 Task: Add Everyone Citrus + Mint Nourishing Lotion to the cart.
Action: Mouse moved to (761, 275)
Screenshot: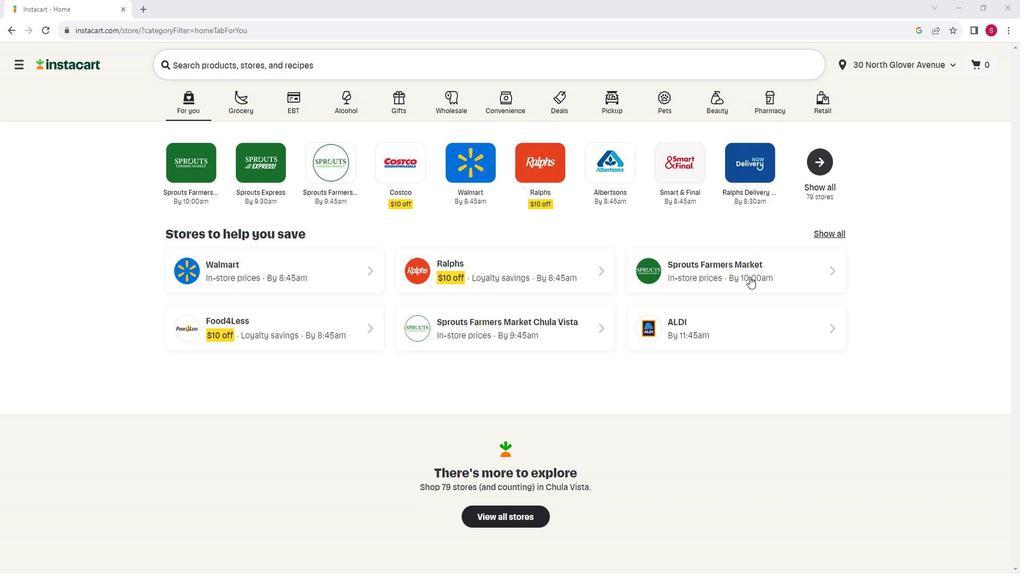 
Action: Mouse pressed left at (761, 275)
Screenshot: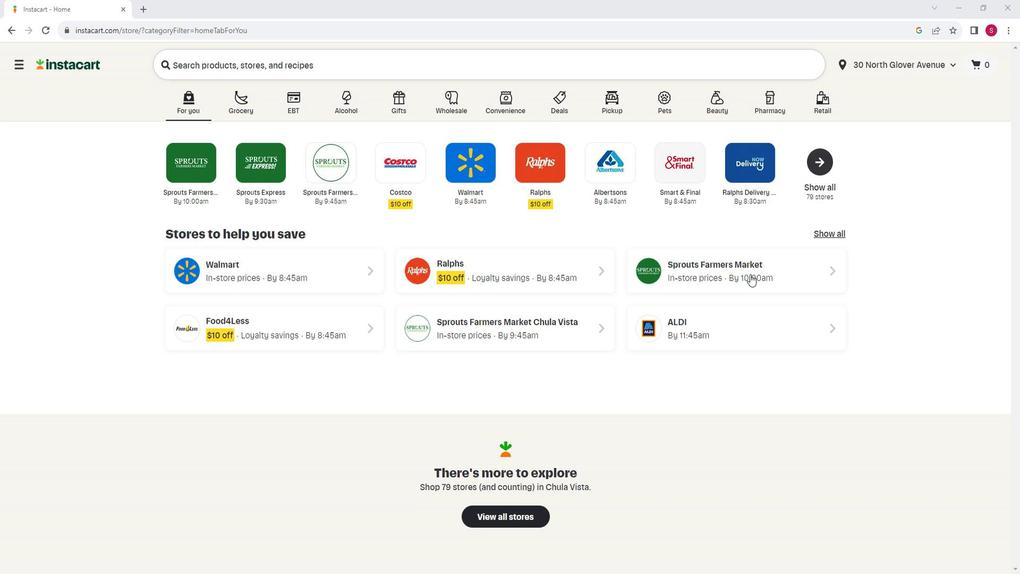 
Action: Mouse moved to (63, 391)
Screenshot: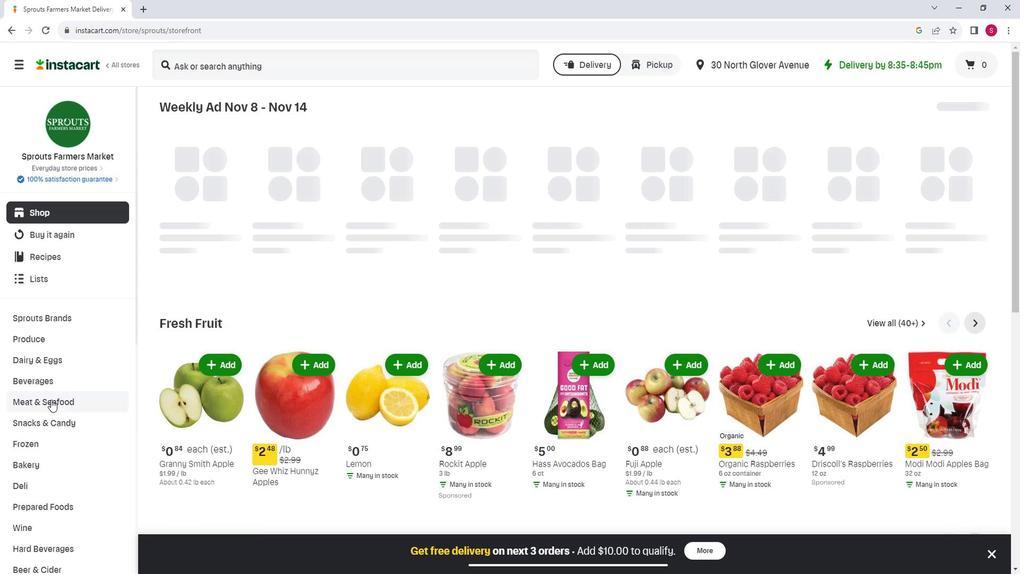 
Action: Mouse scrolled (63, 391) with delta (0, 0)
Screenshot: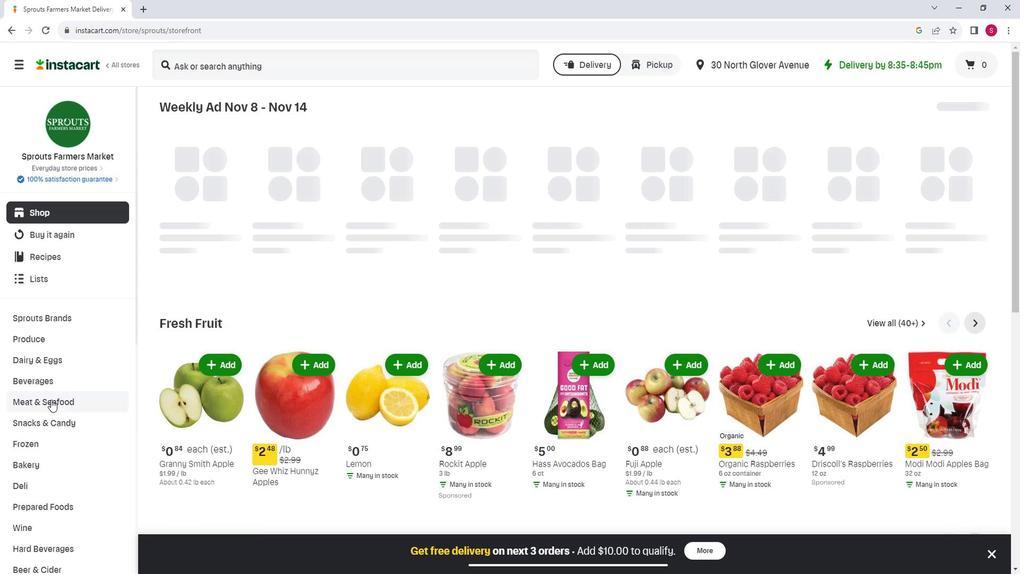 
Action: Mouse moved to (61, 398)
Screenshot: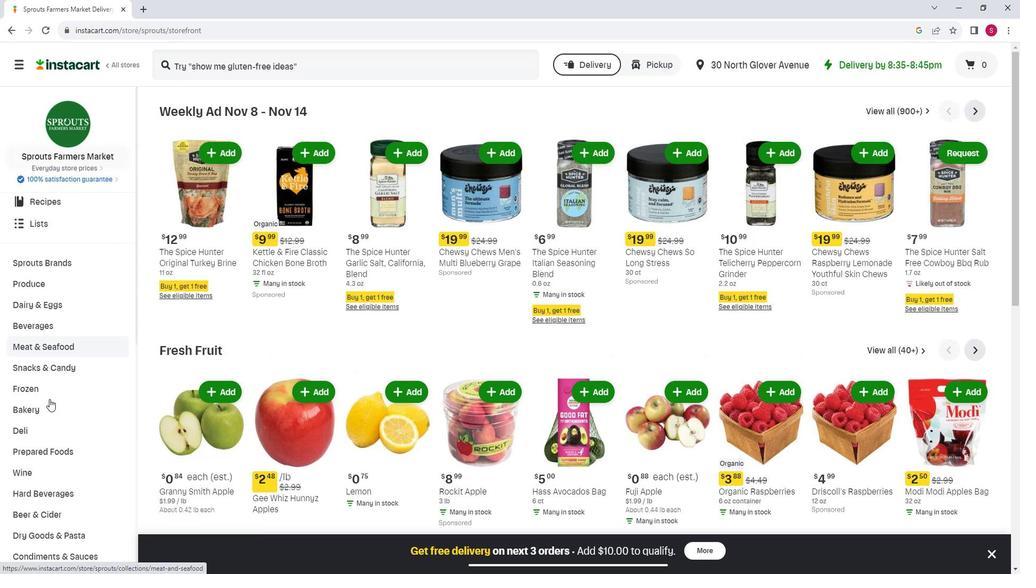 
Action: Mouse scrolled (61, 397) with delta (0, 0)
Screenshot: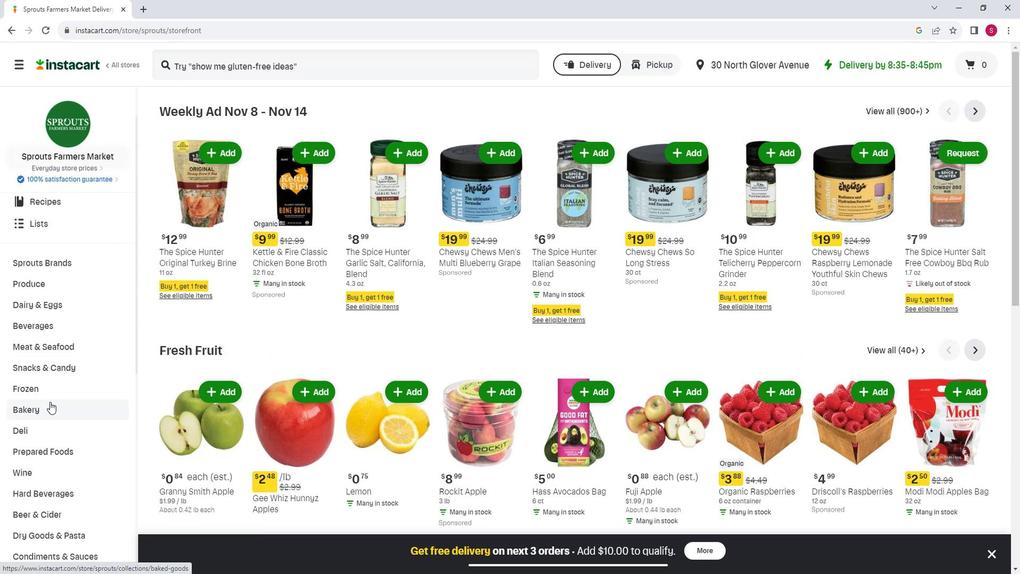
Action: Mouse moved to (61, 399)
Screenshot: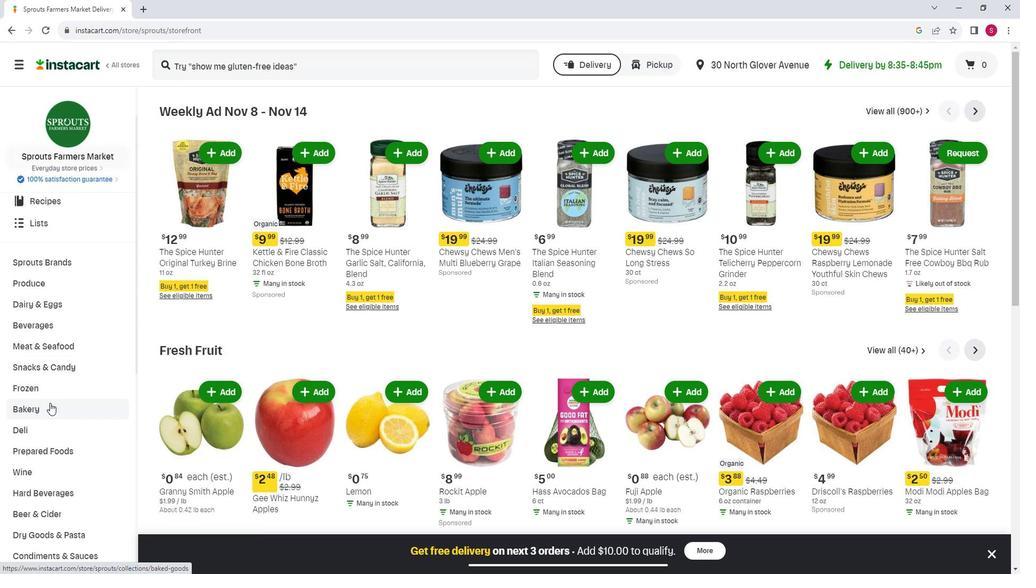 
Action: Mouse scrolled (61, 398) with delta (0, 0)
Screenshot: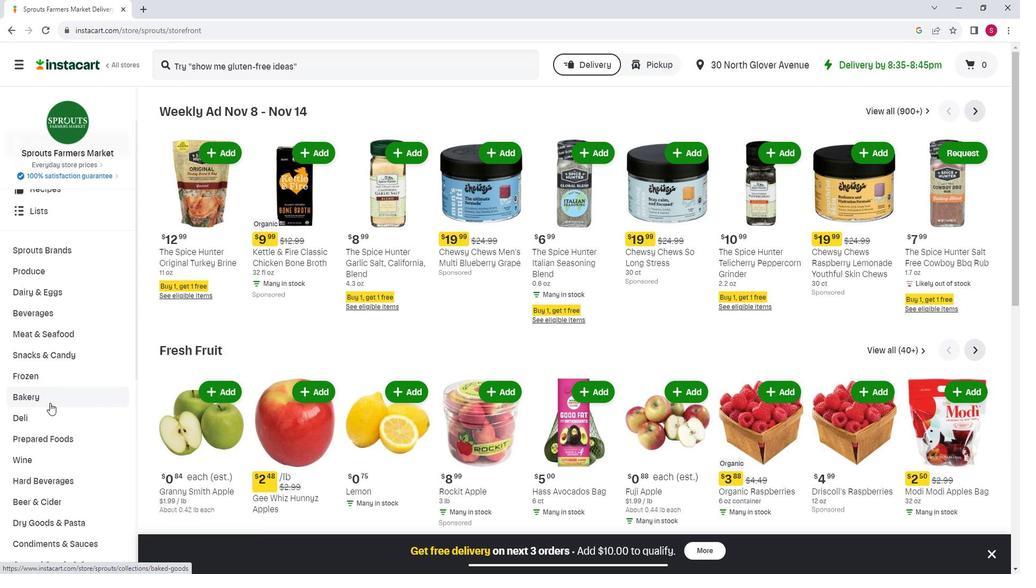 
Action: Mouse moved to (61, 401)
Screenshot: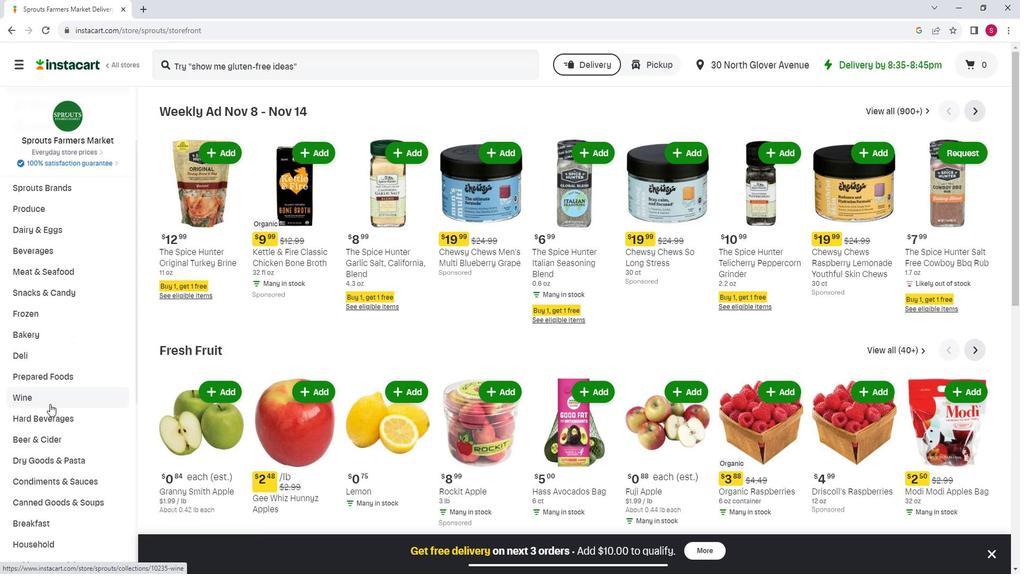 
Action: Mouse scrolled (61, 400) with delta (0, 0)
Screenshot: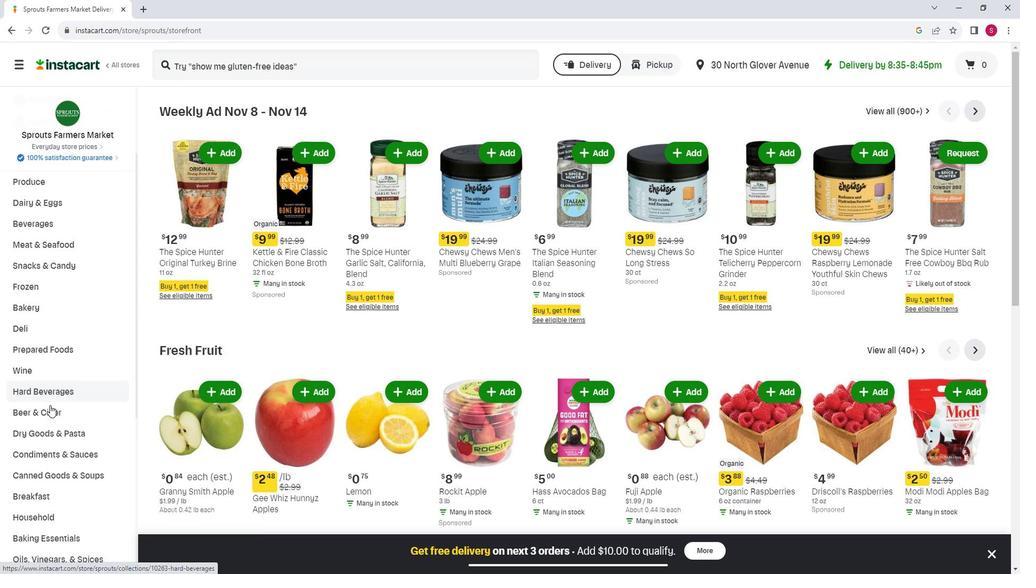 
Action: Mouse moved to (61, 402)
Screenshot: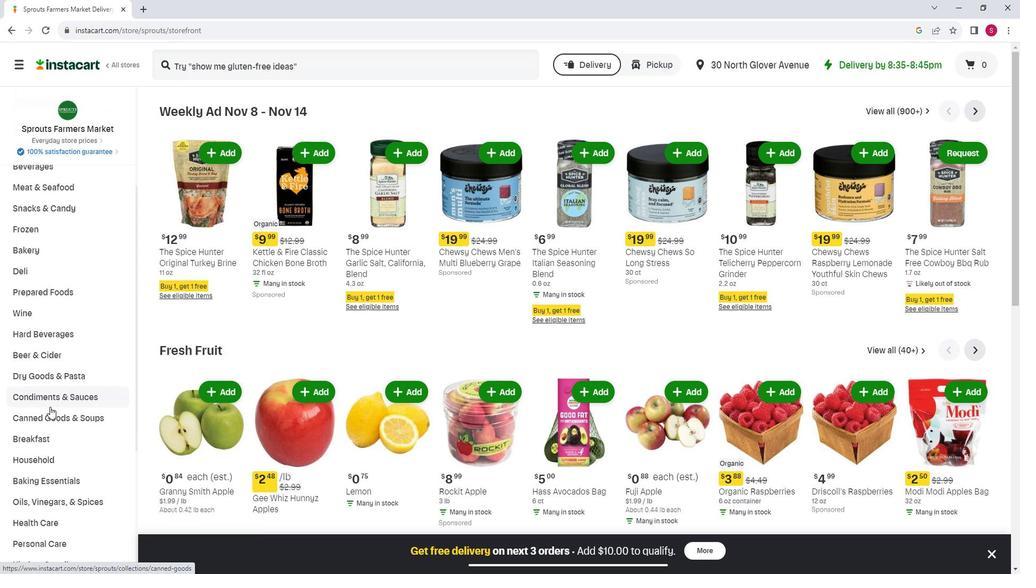 
Action: Mouse scrolled (61, 402) with delta (0, 0)
Screenshot: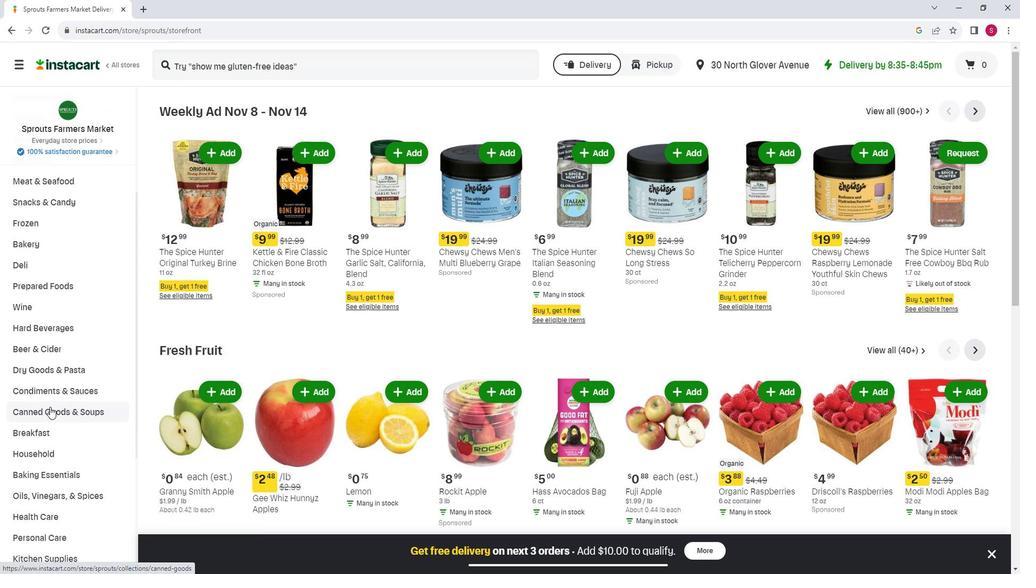 
Action: Mouse moved to (63, 400)
Screenshot: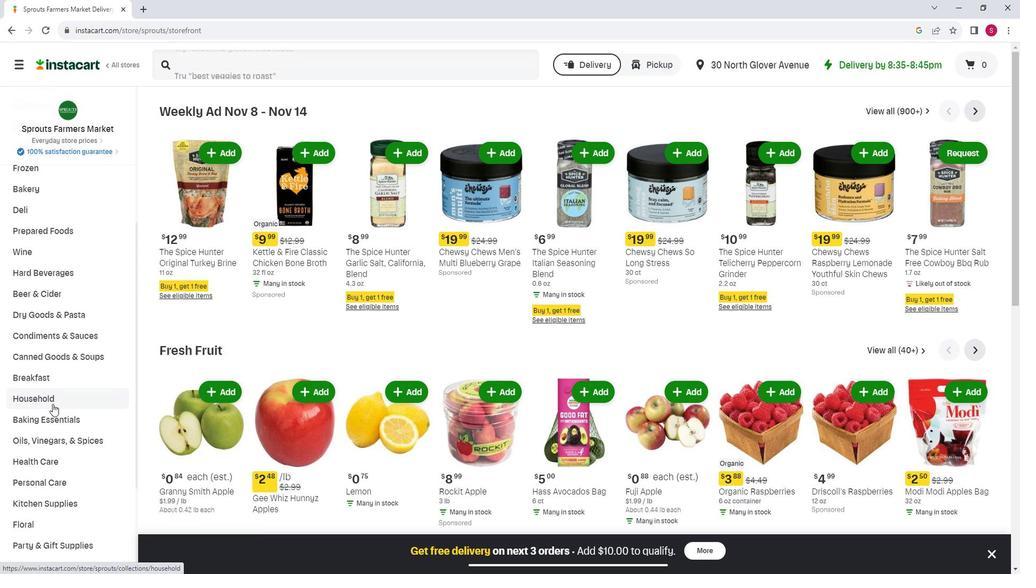 
Action: Mouse scrolled (63, 399) with delta (0, 0)
Screenshot: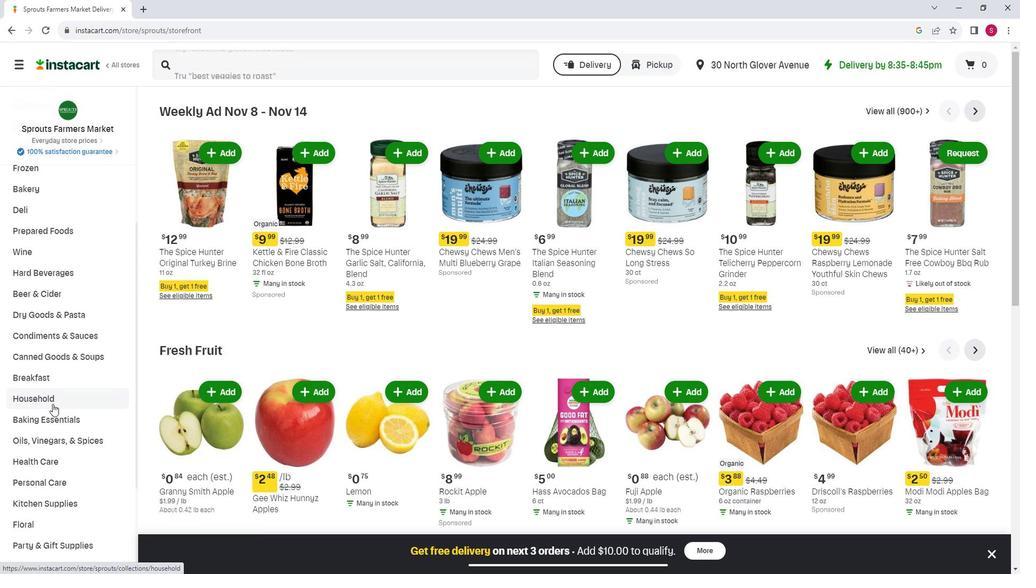 
Action: Mouse moved to (62, 400)
Screenshot: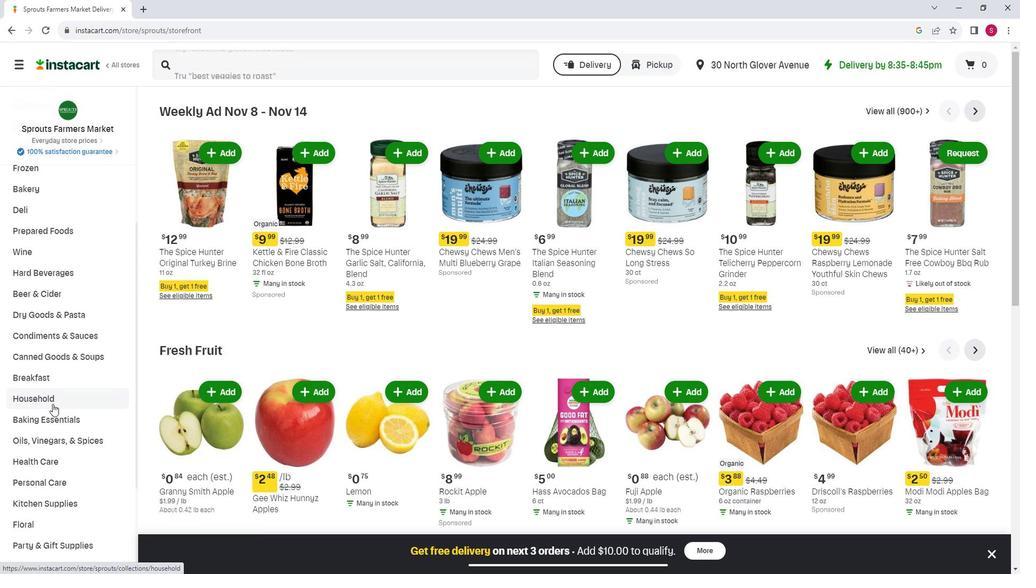 
Action: Mouse scrolled (62, 400) with delta (0, 0)
Screenshot: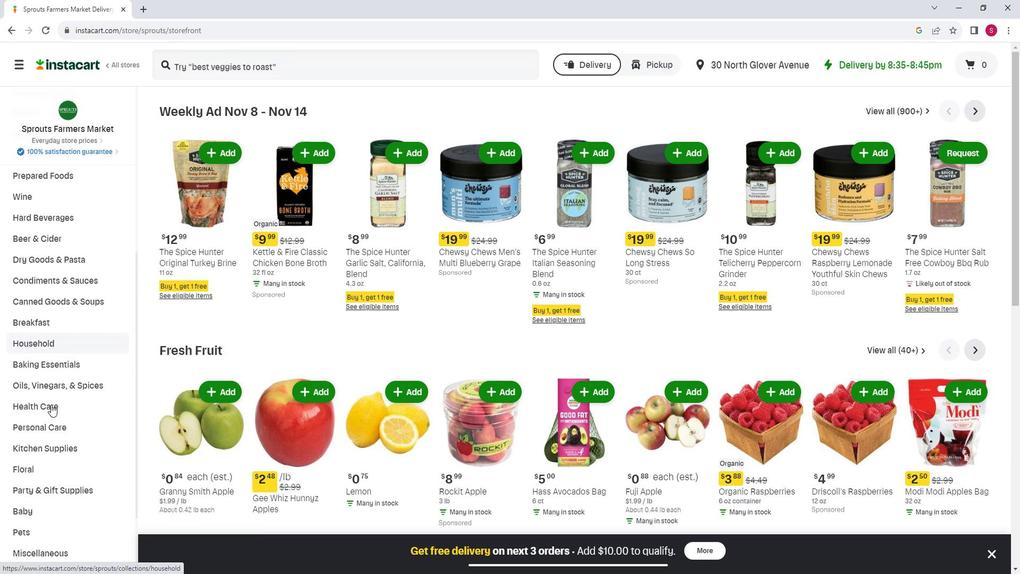 
Action: Mouse moved to (62, 366)
Screenshot: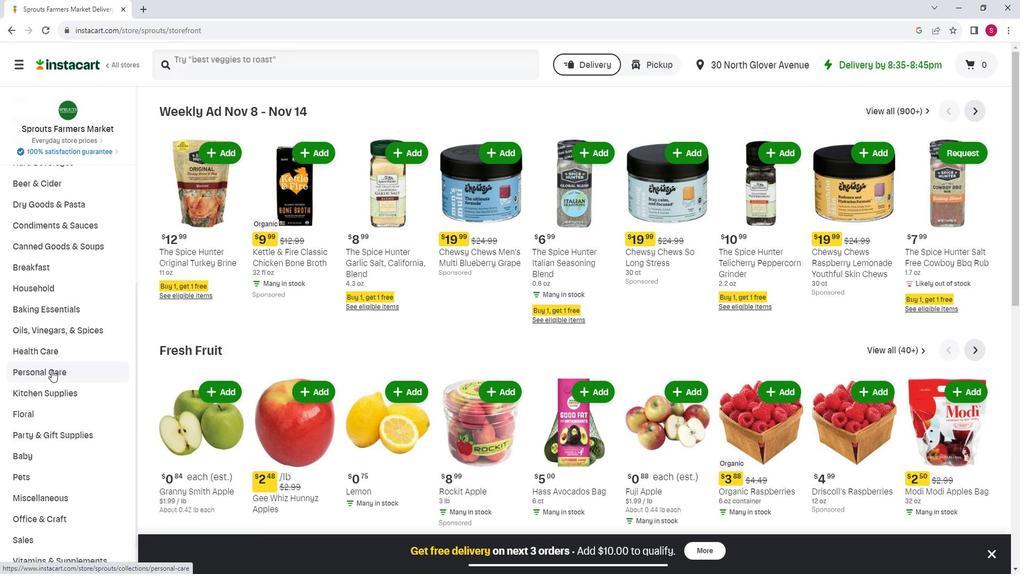 
Action: Mouse pressed left at (62, 366)
Screenshot: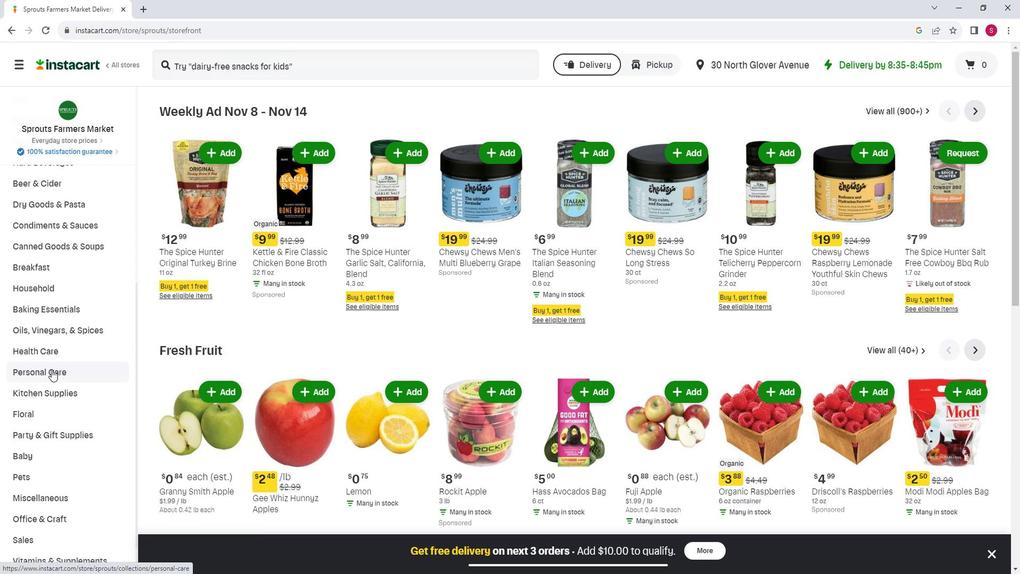 
Action: Mouse moved to (275, 138)
Screenshot: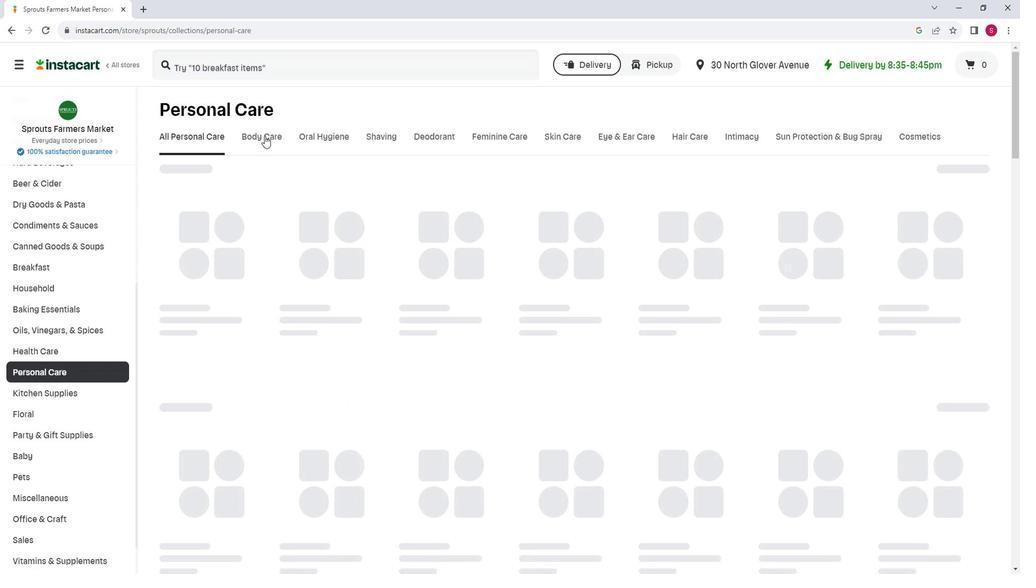 
Action: Mouse pressed left at (275, 138)
Screenshot: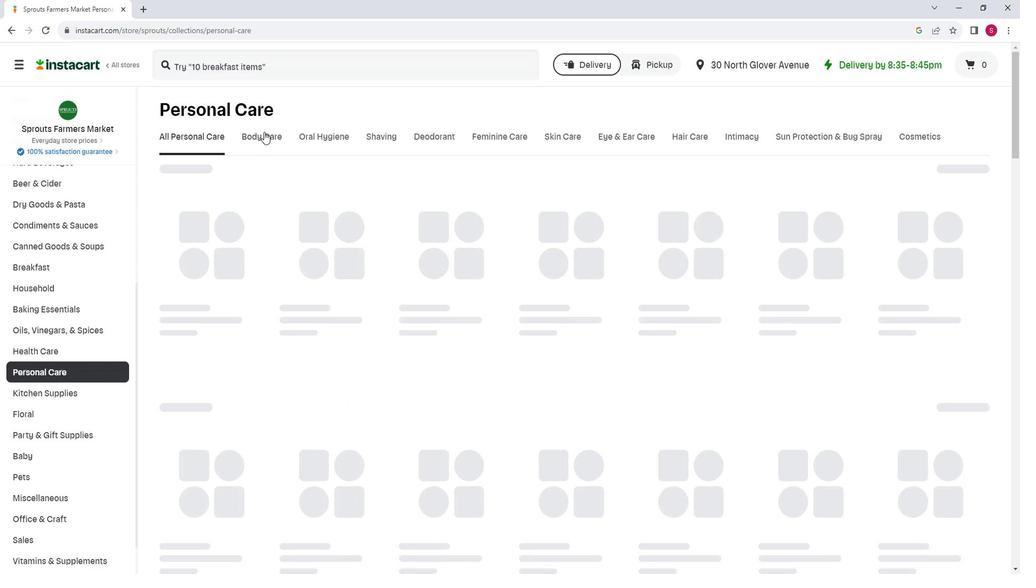 
Action: Mouse moved to (444, 190)
Screenshot: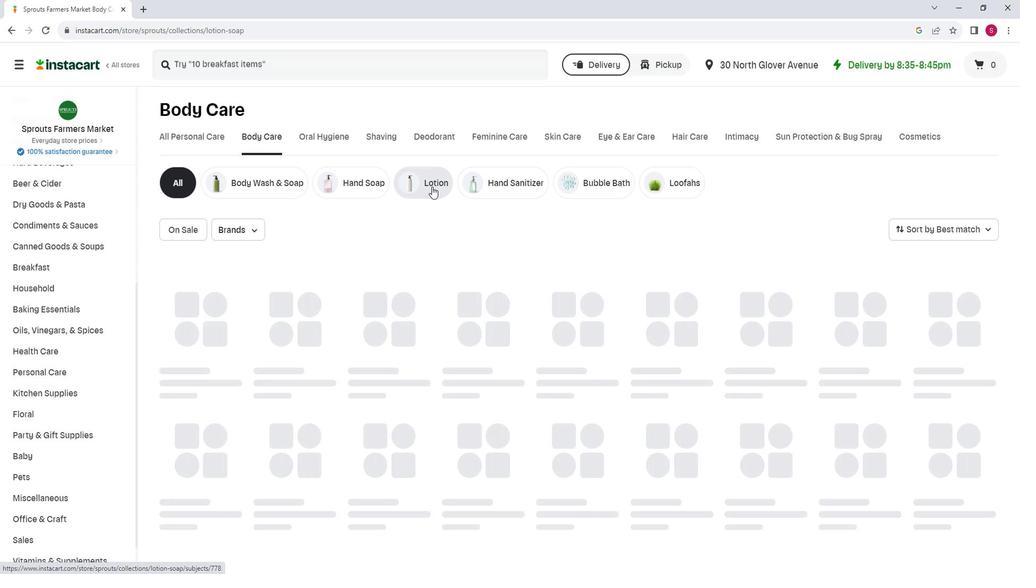
Action: Mouse pressed left at (444, 190)
Screenshot: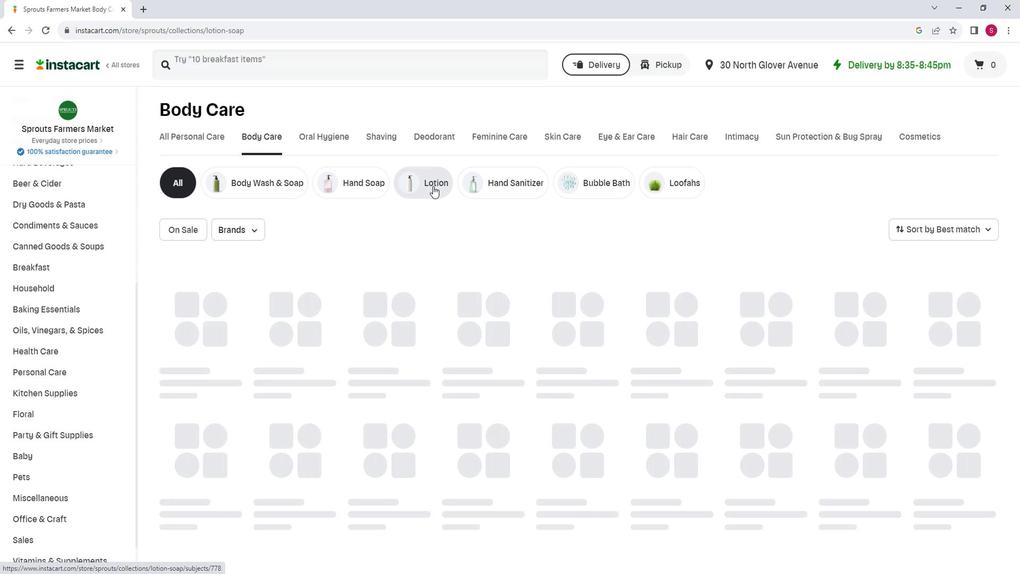
Action: Mouse moved to (291, 76)
Screenshot: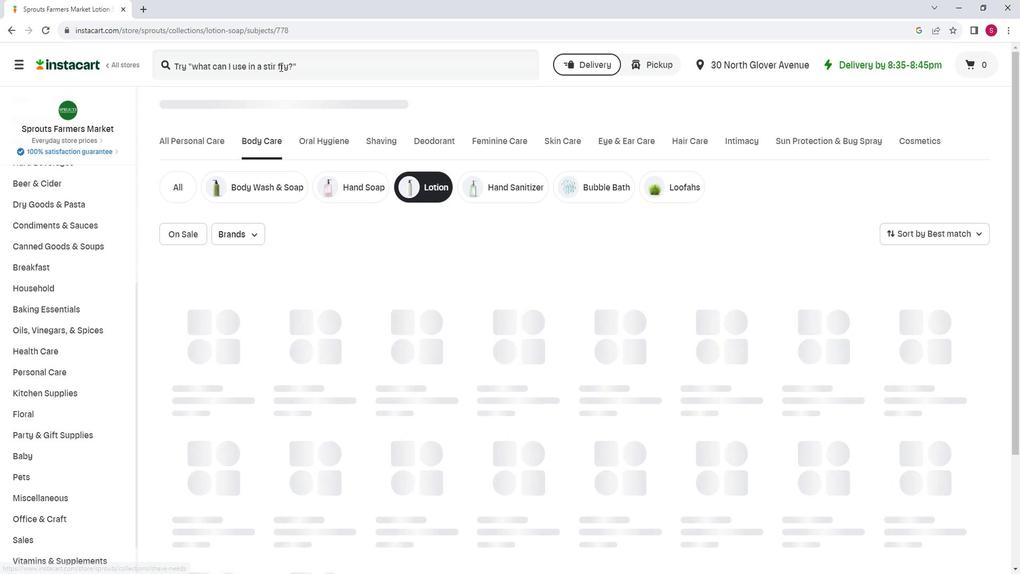 
Action: Mouse pressed left at (291, 76)
Screenshot: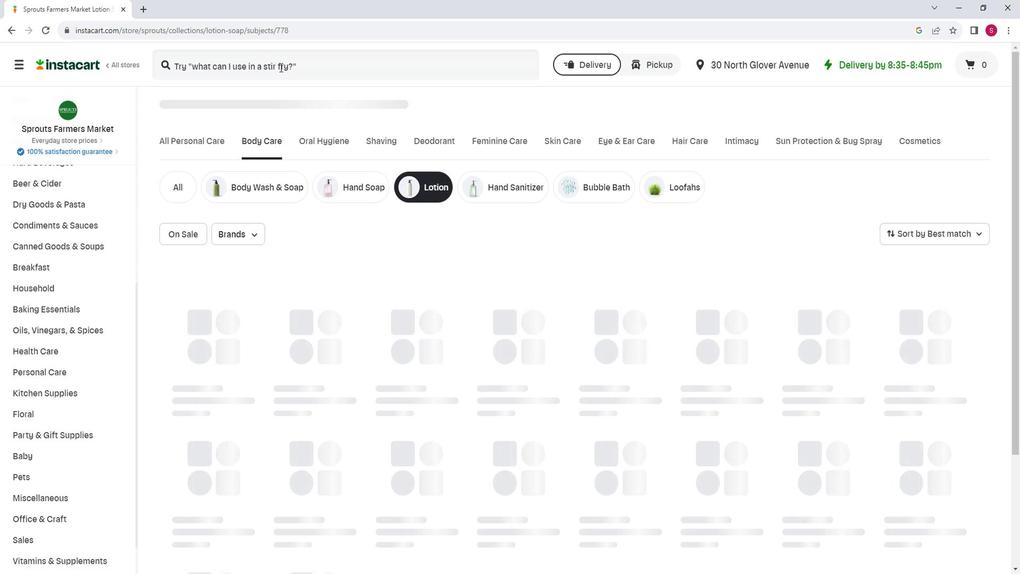 
Action: Mouse moved to (291, 76)
Screenshot: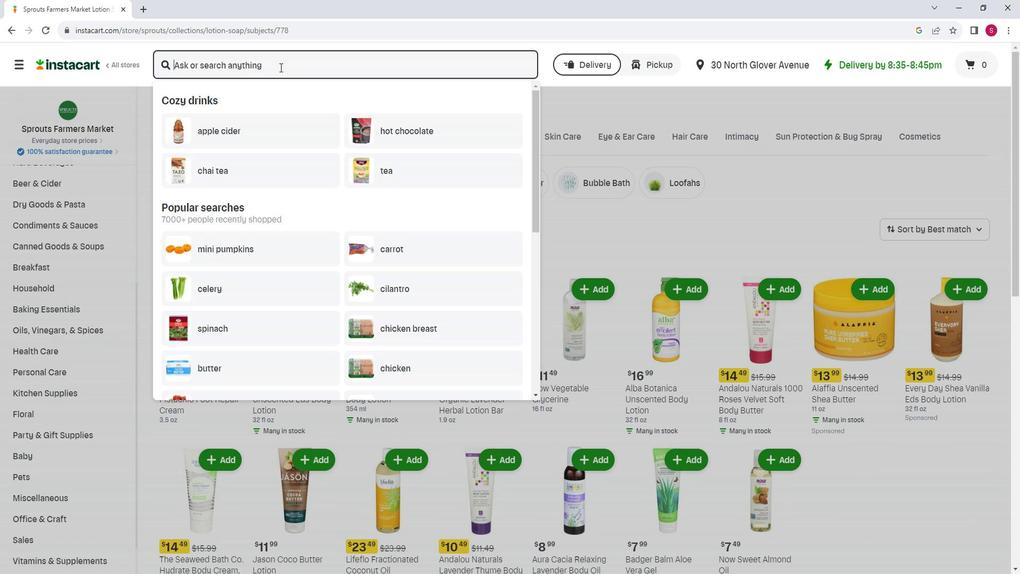 
Action: Key pressed <Key.shift>Everyone<Key.space><Key.shift>Citrus<Key.space>+<Key.space><Key.shift>Mint<Key.space><Key.shift>Nous<Key.backspace>rishing<Key.space><Key.shift>Lotion<Key.enter>
Screenshot: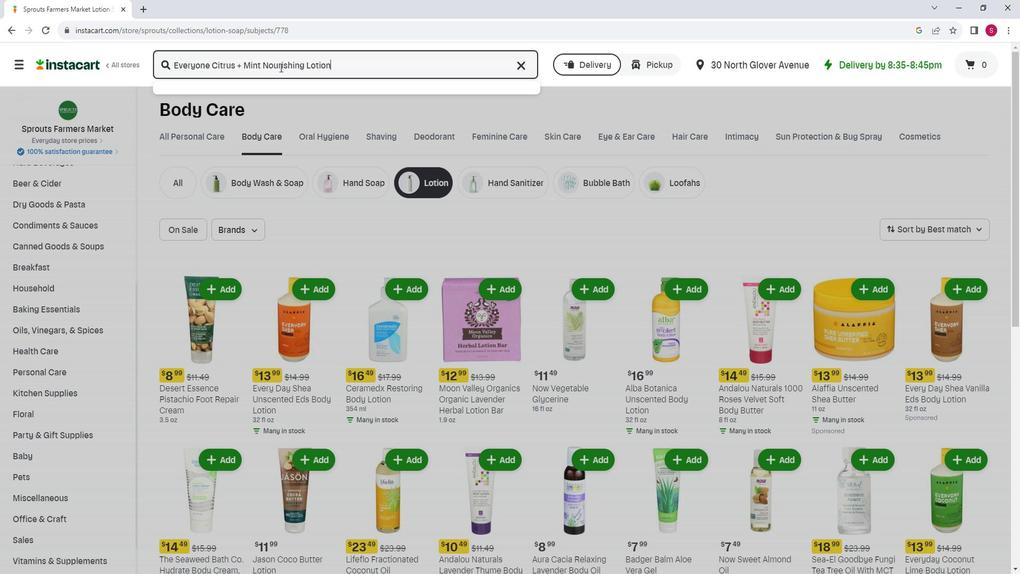 
Action: Mouse moved to (777, 325)
Screenshot: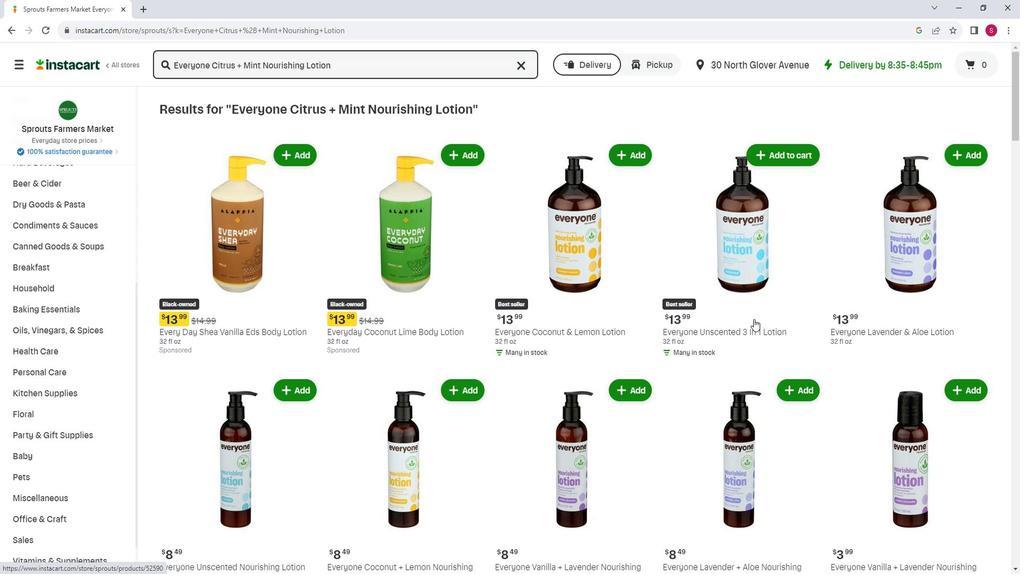 
Action: Mouse scrolled (777, 324) with delta (0, 0)
Screenshot: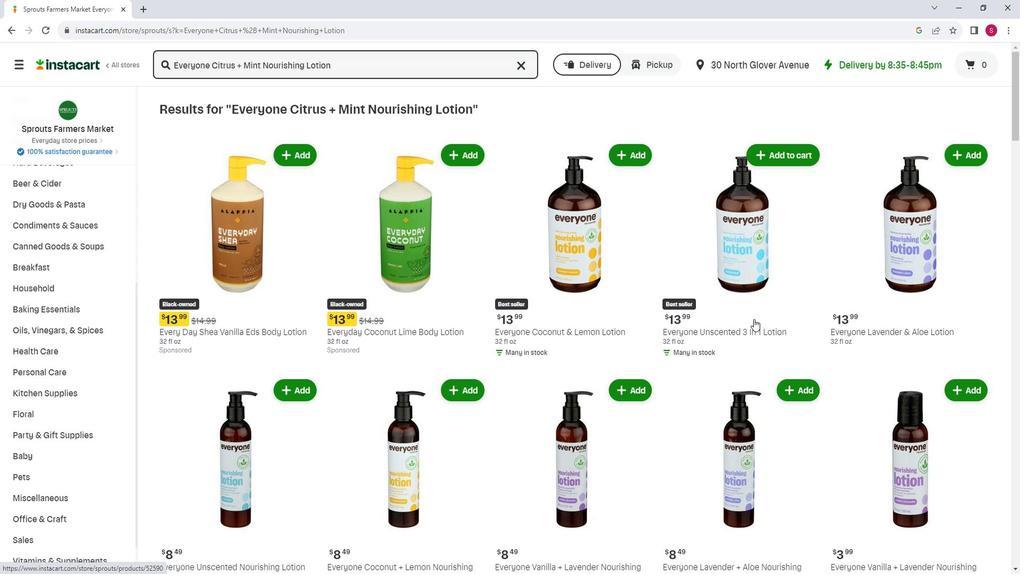 
Action: Mouse moved to (777, 326)
Screenshot: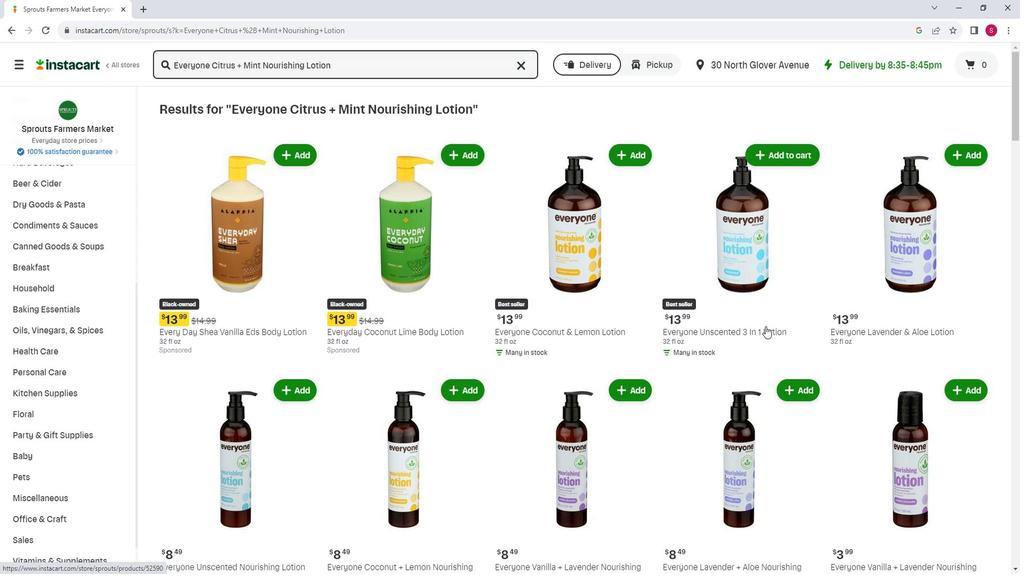 
Action: Mouse scrolled (777, 325) with delta (0, 0)
Screenshot: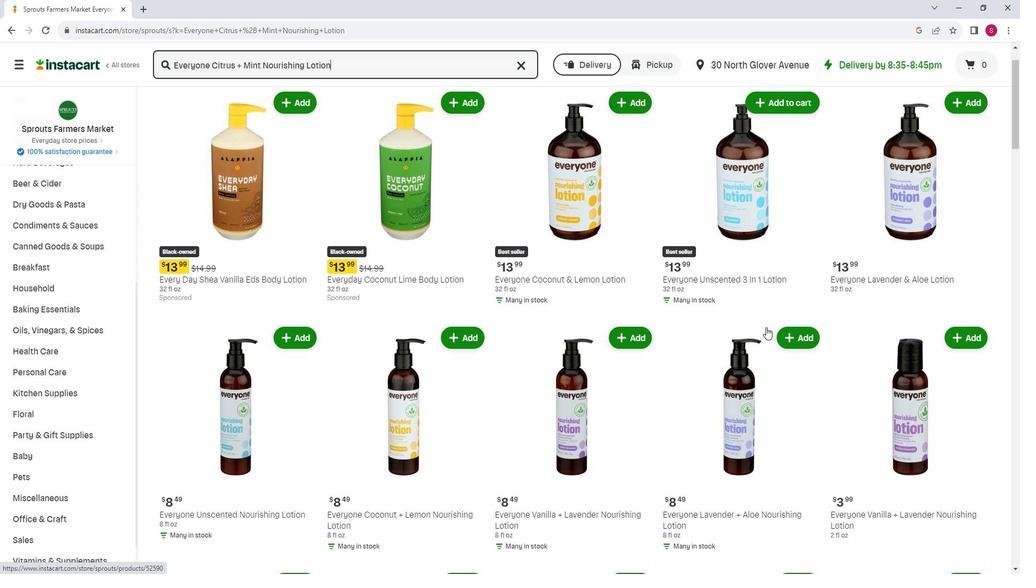 
Action: Mouse moved to (468, 358)
Screenshot: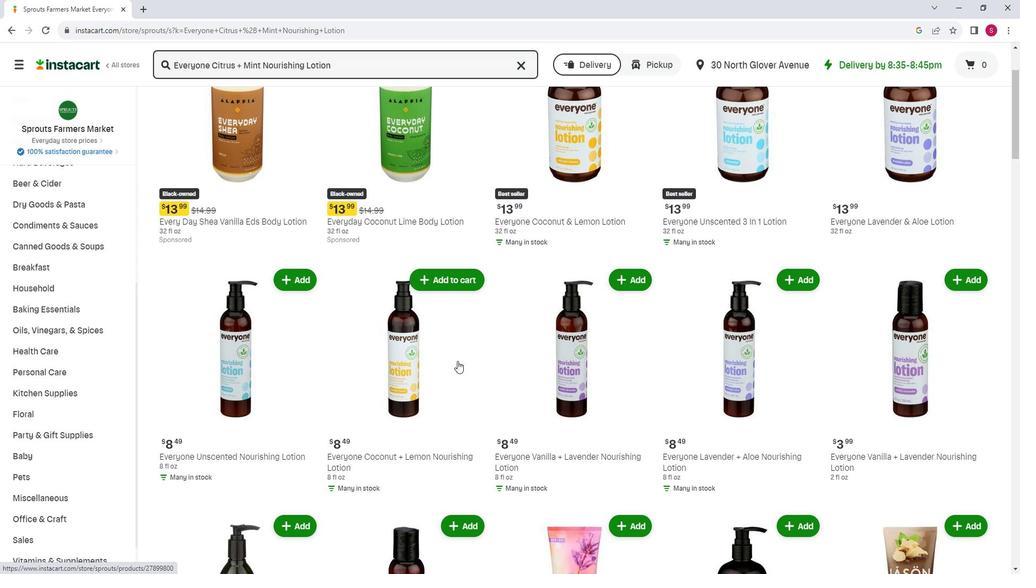 
Action: Mouse scrolled (468, 357) with delta (0, 0)
Screenshot: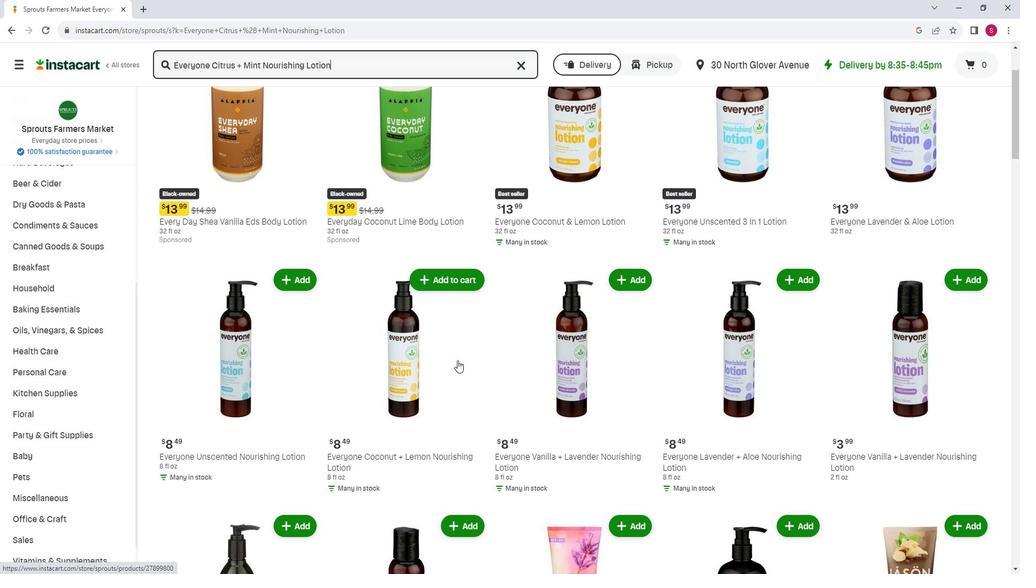 
Action: Mouse moved to (468, 358)
Screenshot: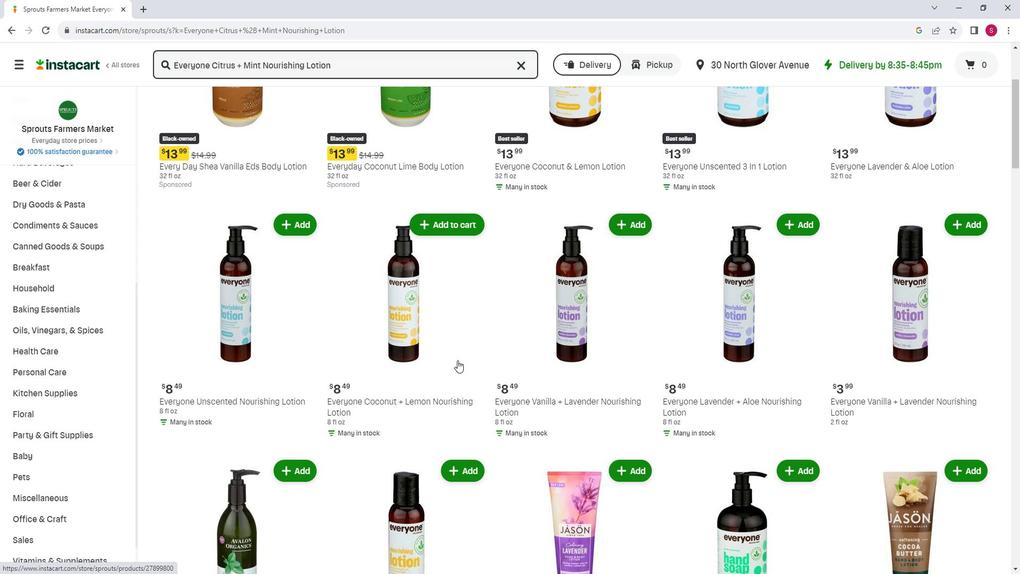 
Action: Mouse scrolled (468, 357) with delta (0, 0)
Screenshot: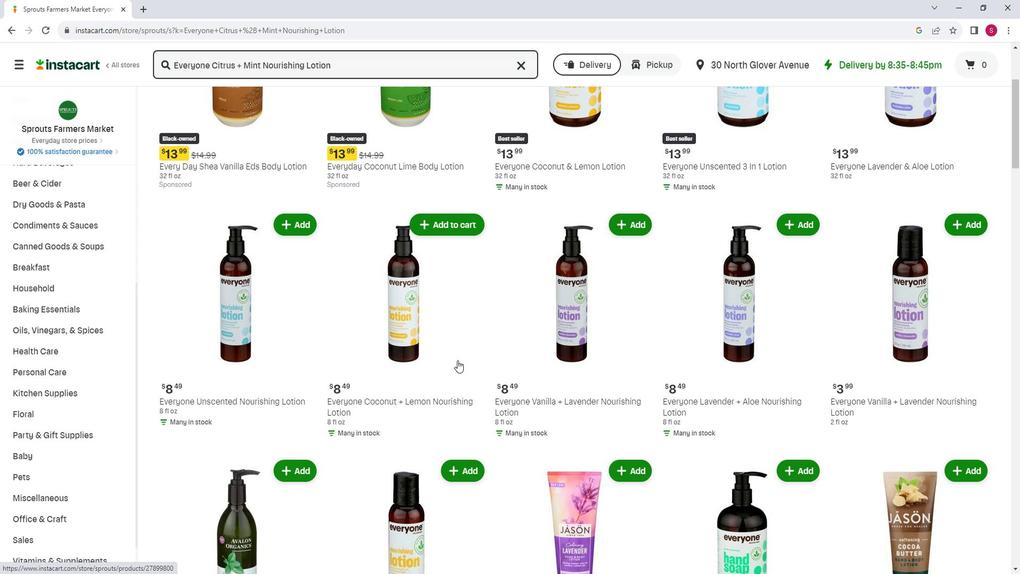 
Action: Mouse moved to (467, 358)
Screenshot: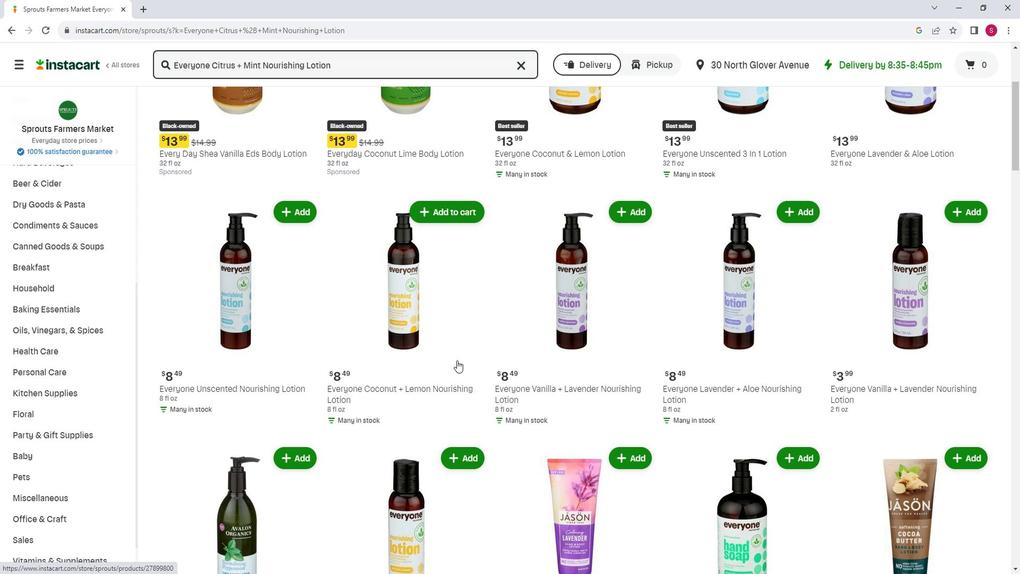 
Action: Mouse scrolled (467, 357) with delta (0, 0)
Screenshot: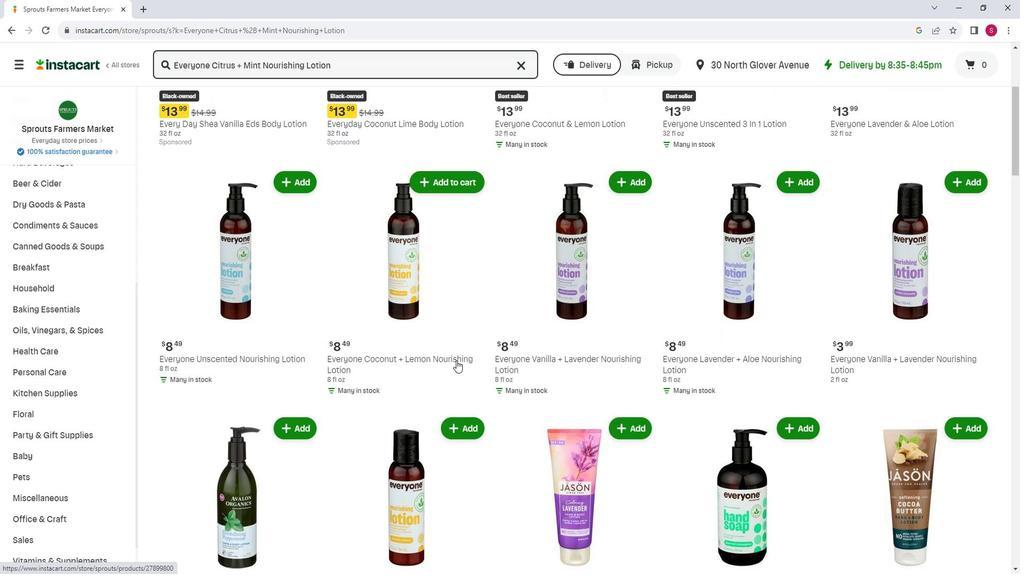 
Action: Mouse moved to (467, 358)
Screenshot: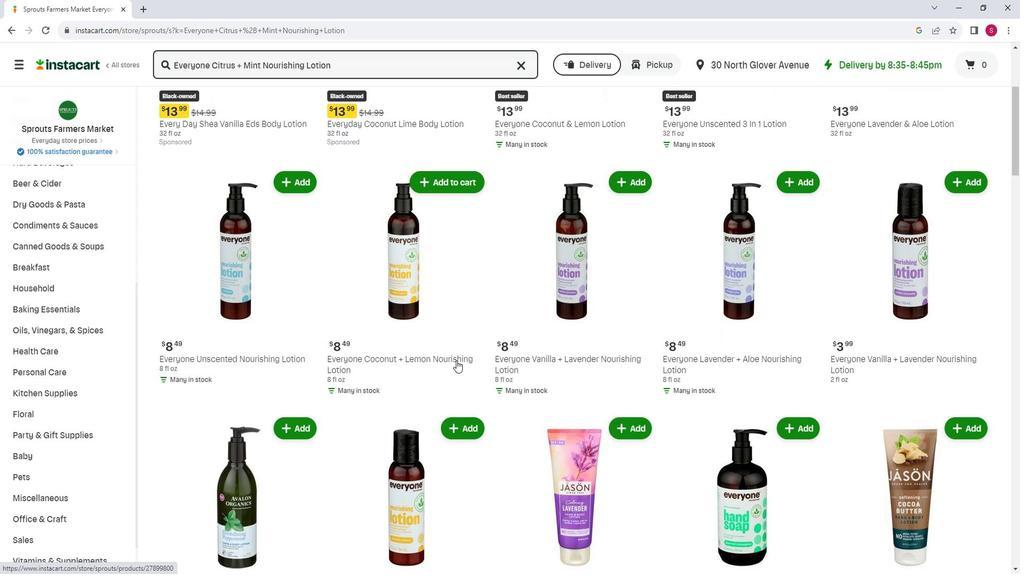 
Action: Mouse scrolled (467, 357) with delta (0, 0)
Screenshot: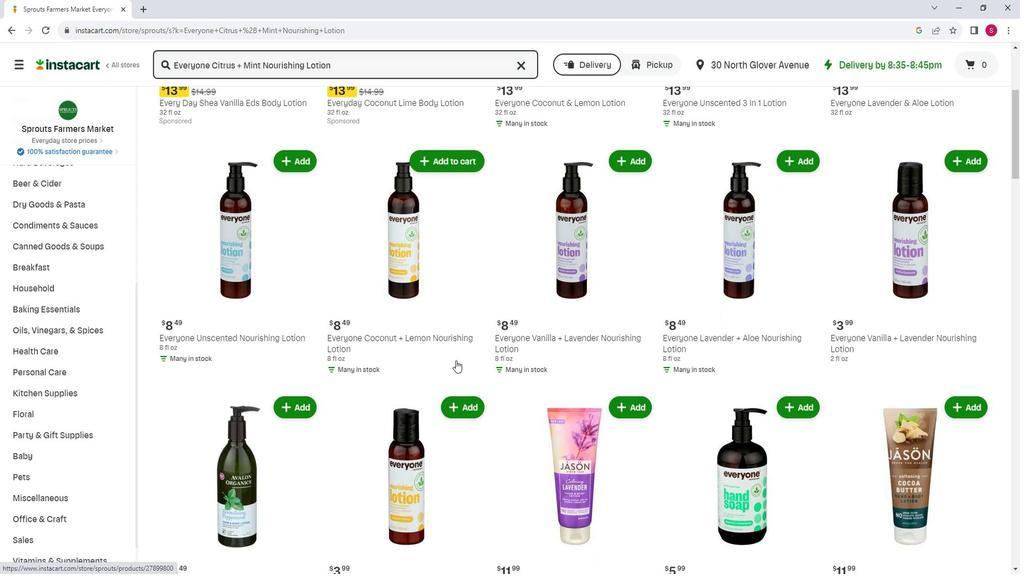 
Action: Mouse moved to (467, 358)
Screenshot: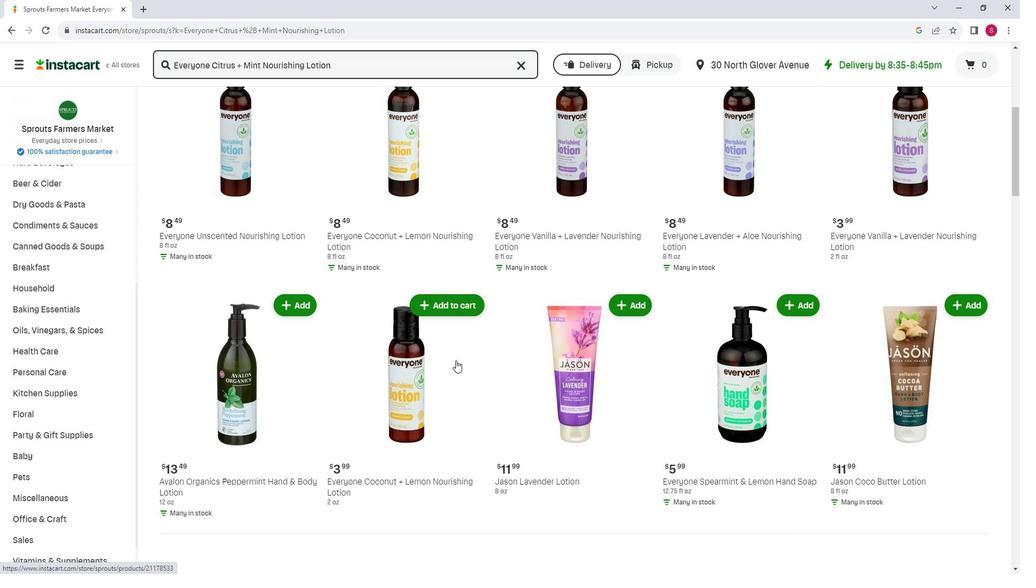 
Action: Mouse scrolled (467, 357) with delta (0, 0)
Screenshot: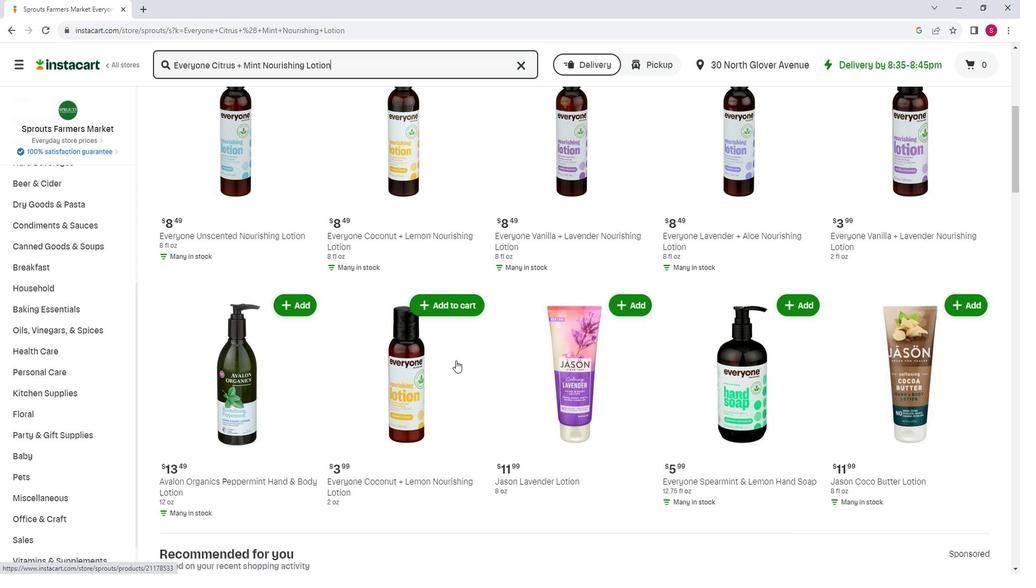 
Action: Mouse moved to (467, 358)
Screenshot: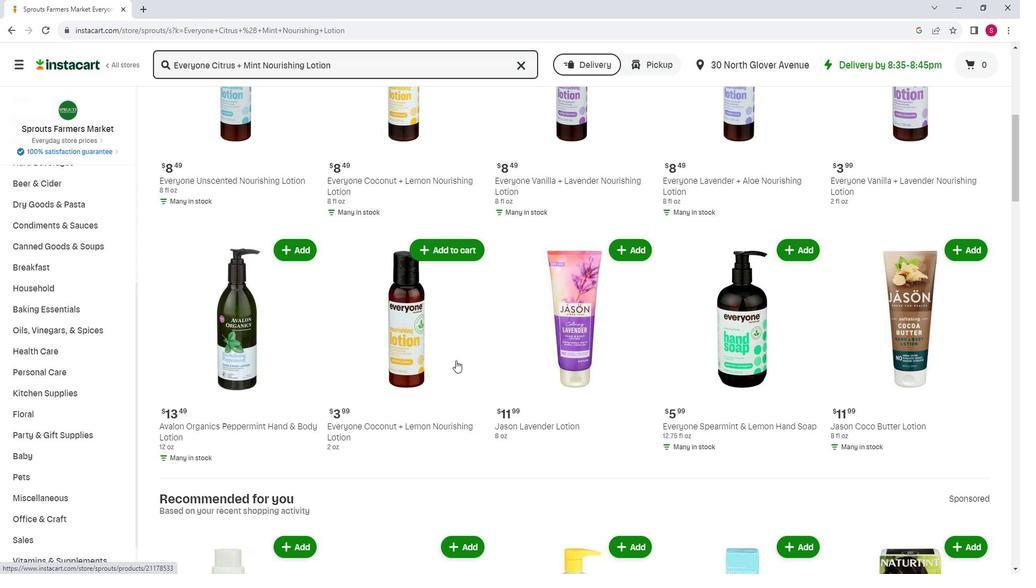 
Action: Mouse scrolled (467, 358) with delta (0, 0)
Screenshot: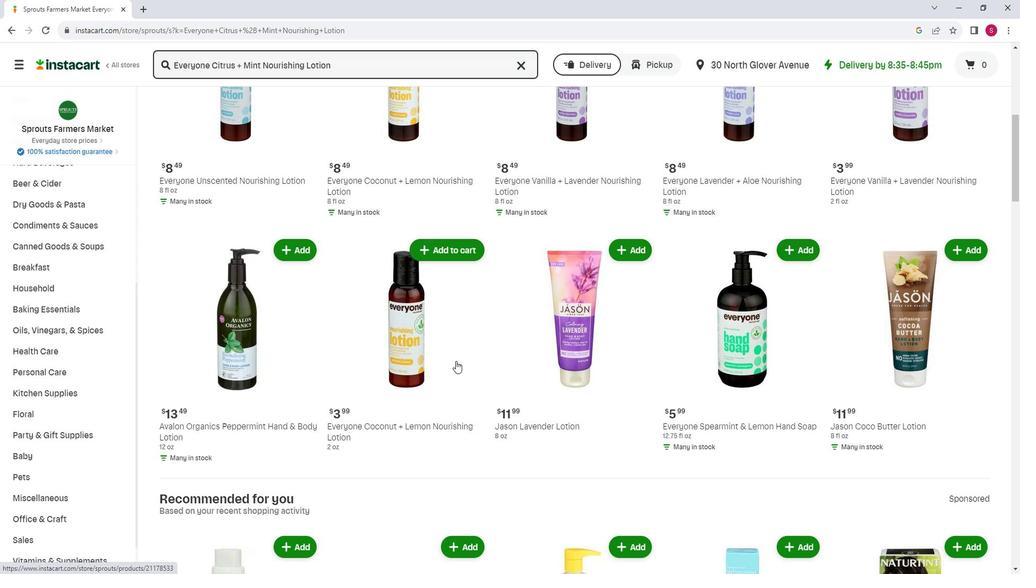 
Action: Mouse scrolled (467, 358) with delta (0, 0)
Screenshot: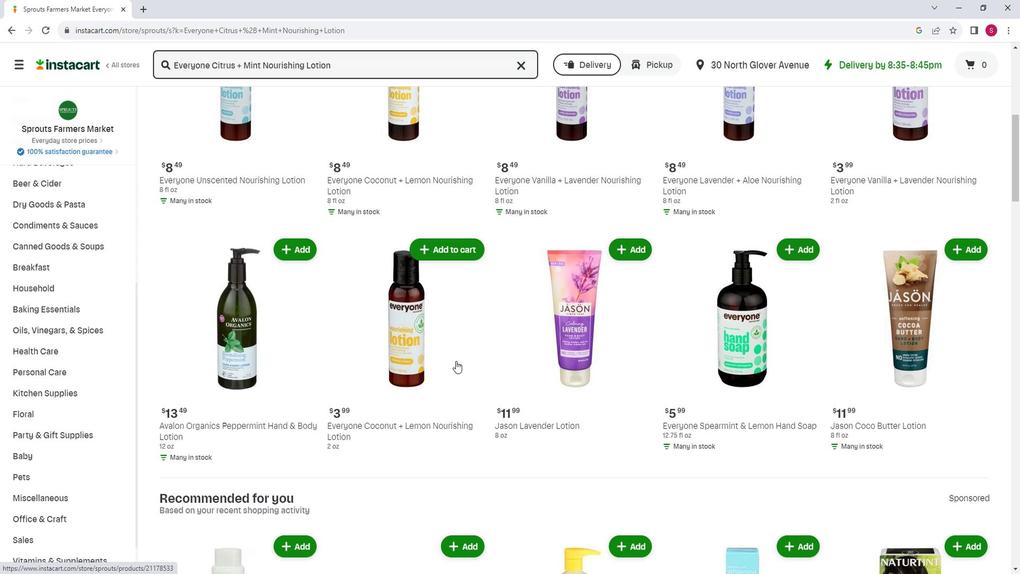 
Action: Mouse scrolled (467, 358) with delta (0, 0)
Screenshot: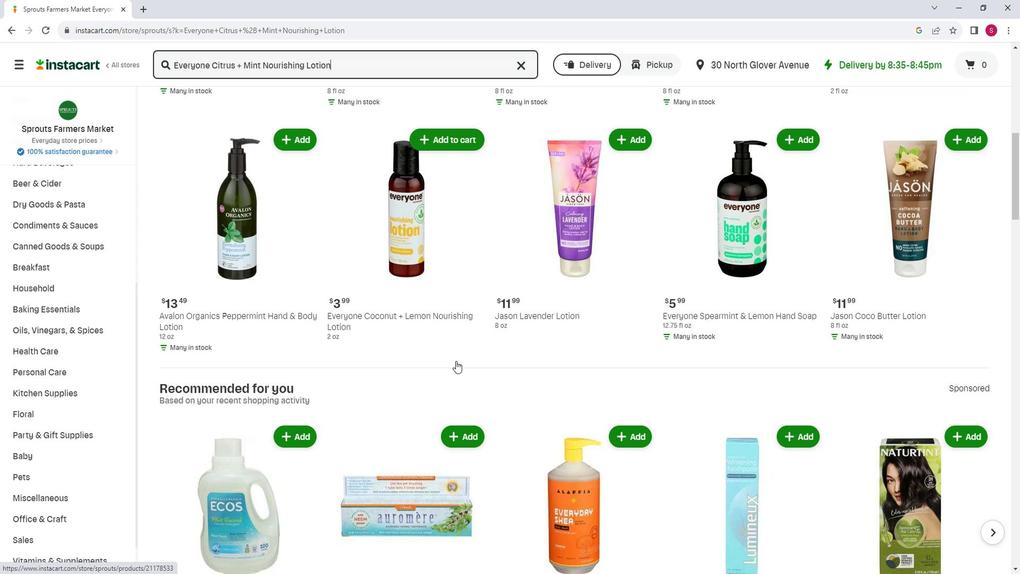 
Action: Mouse scrolled (467, 358) with delta (0, 0)
Screenshot: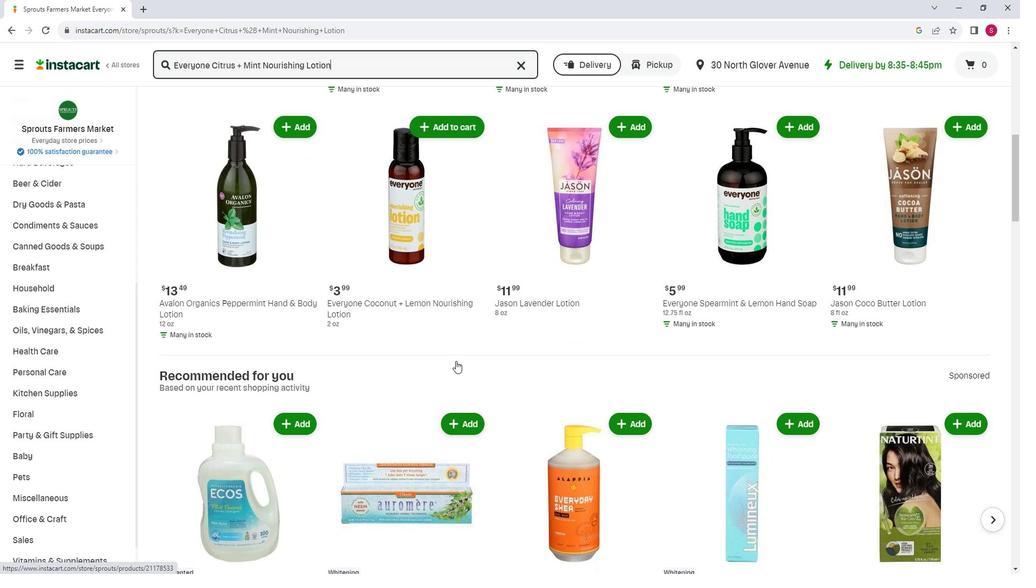 
